 Task: Activate framework listeners.
Action: Mouse moved to (976, 30)
Screenshot: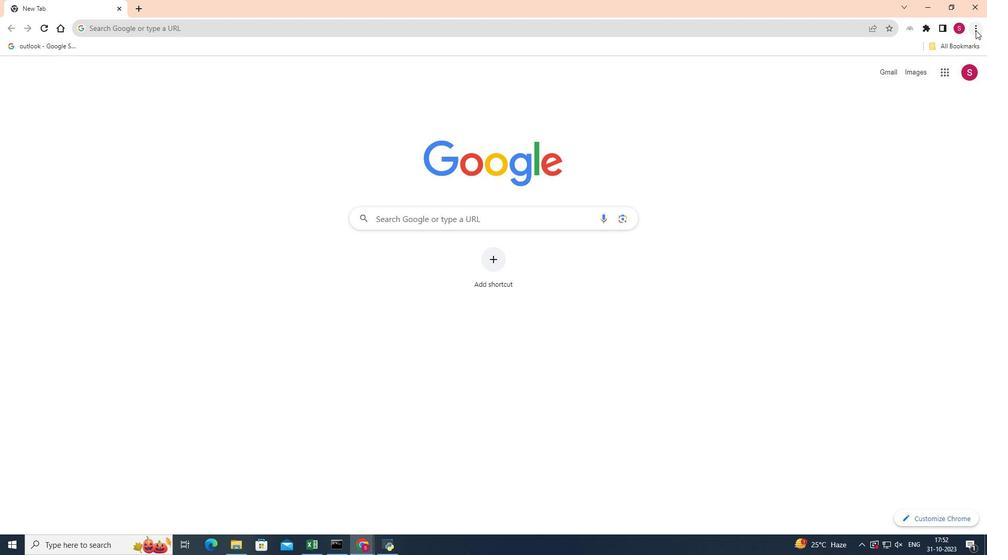 
Action: Mouse pressed left at (976, 30)
Screenshot: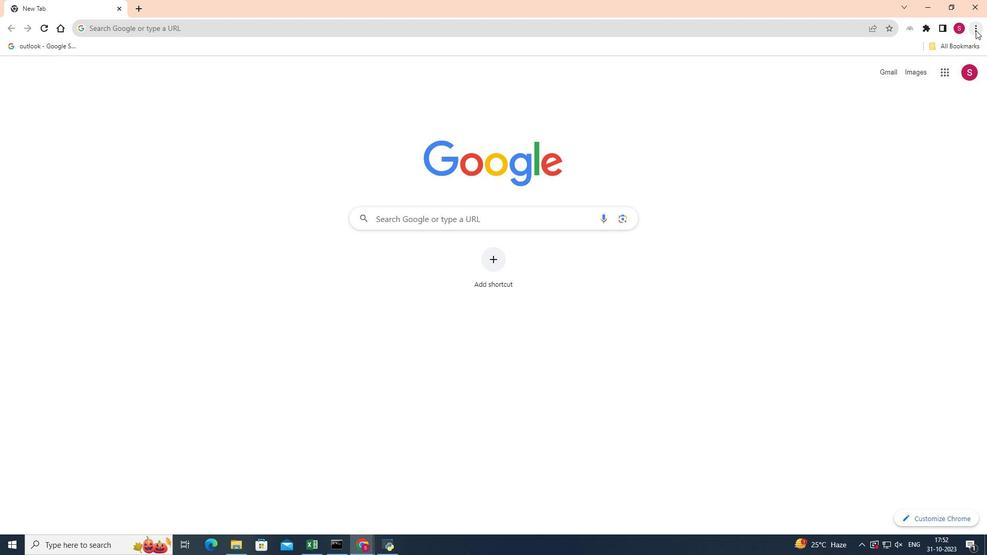 
Action: Mouse moved to (880, 189)
Screenshot: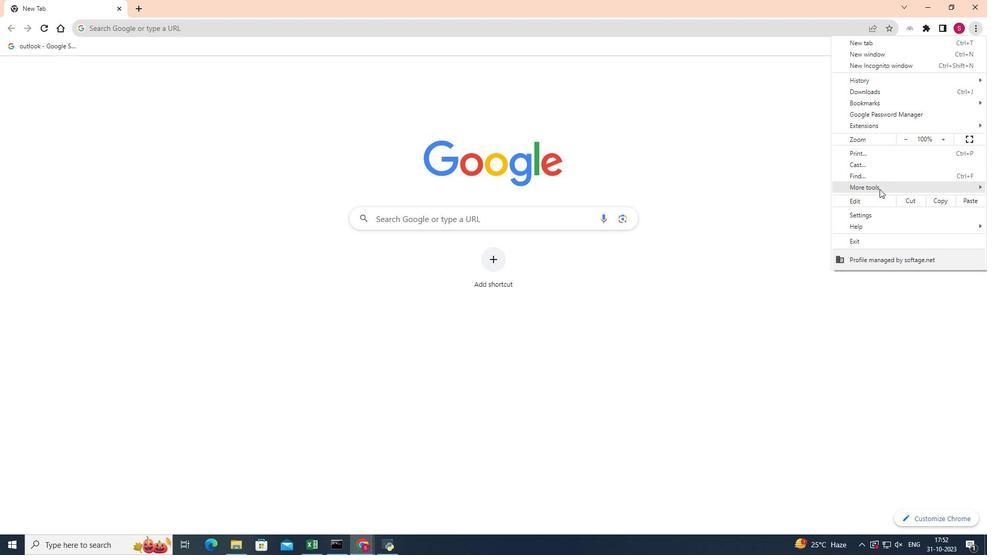 
Action: Mouse pressed left at (880, 189)
Screenshot: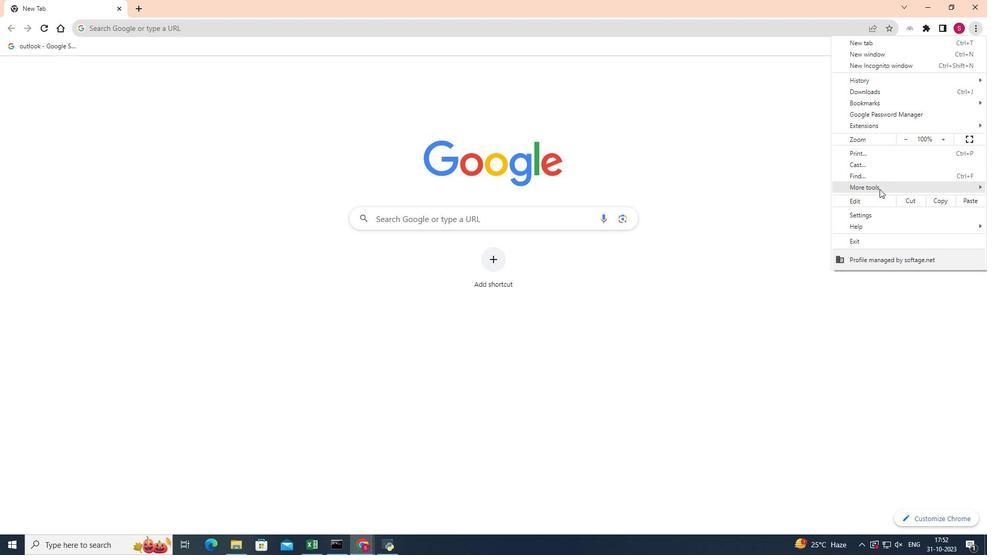 
Action: Mouse moved to (770, 262)
Screenshot: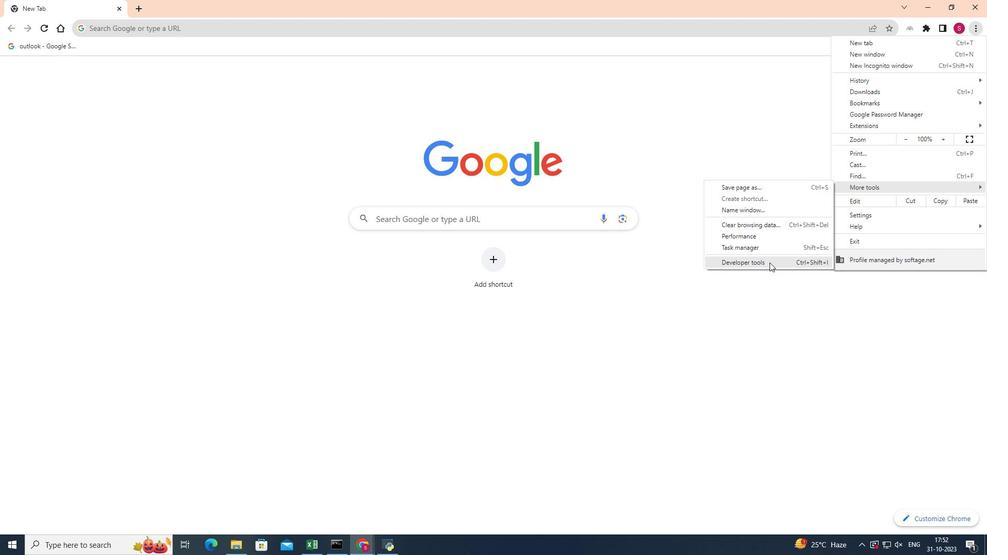 
Action: Mouse pressed left at (770, 262)
Screenshot: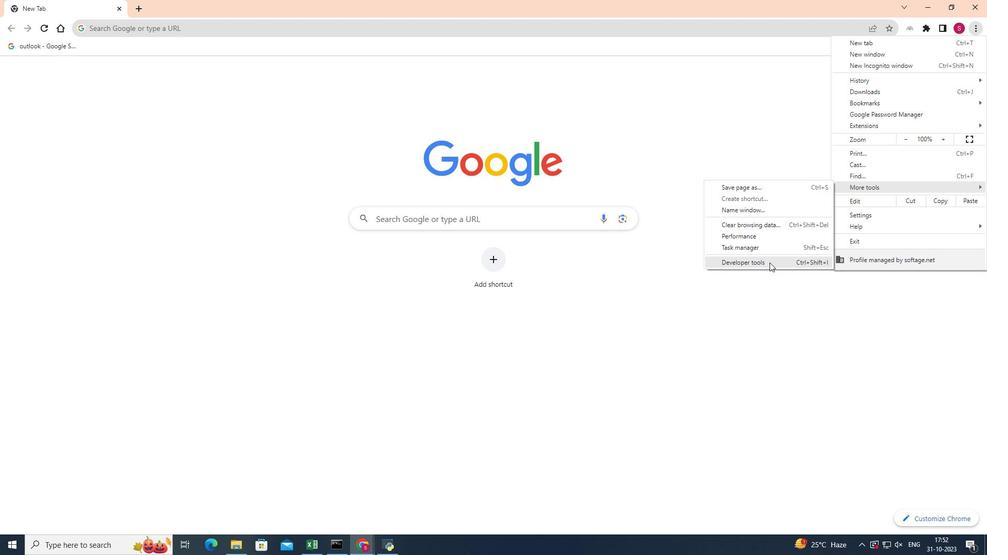 
Action: Mouse moved to (824, 417)
Screenshot: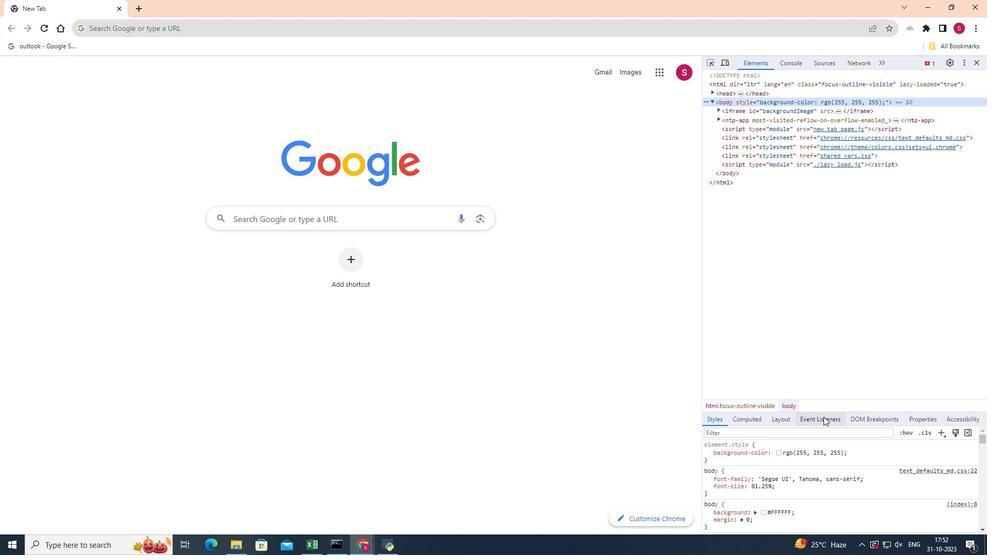 
Action: Mouse pressed left at (824, 417)
Screenshot: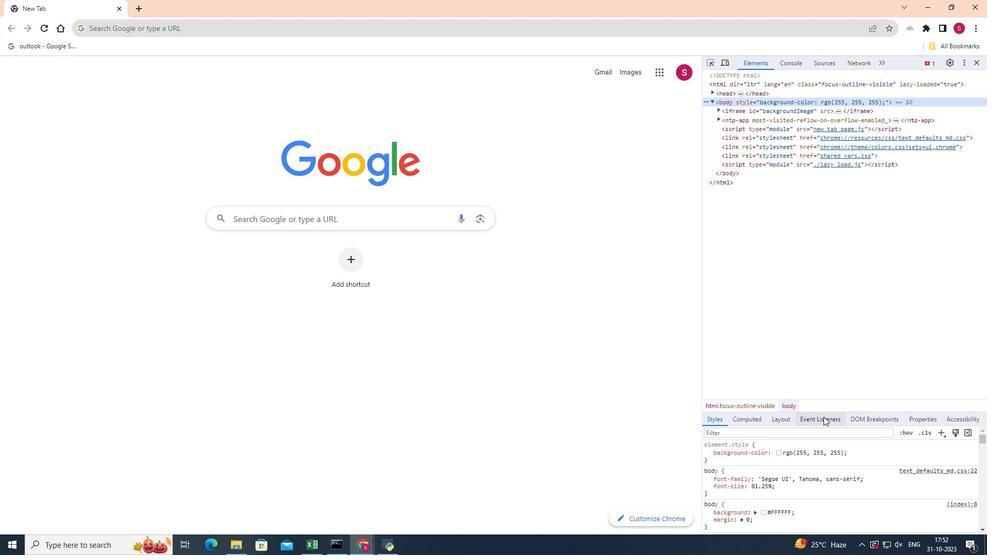 
Action: Mouse moved to (804, 432)
Screenshot: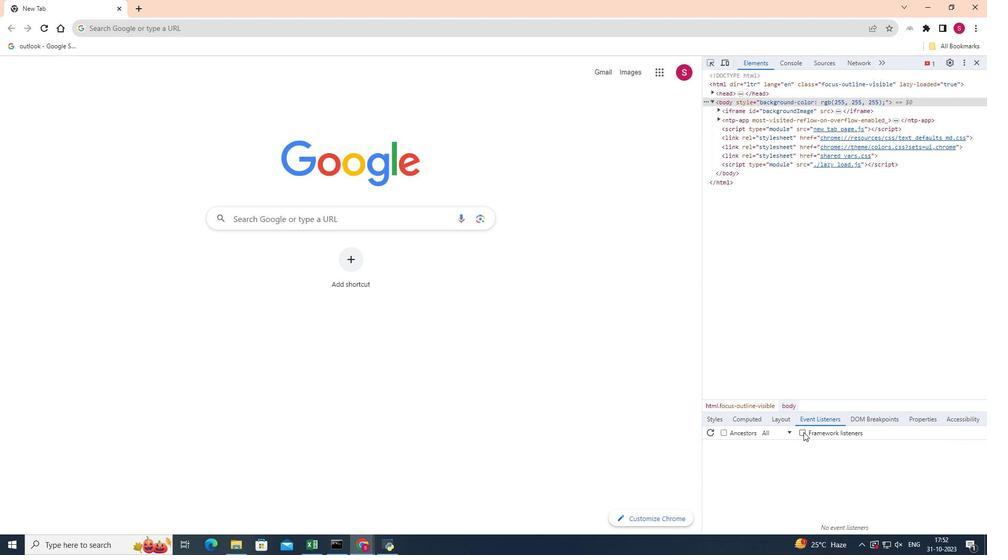 
Action: Mouse pressed left at (804, 432)
Screenshot: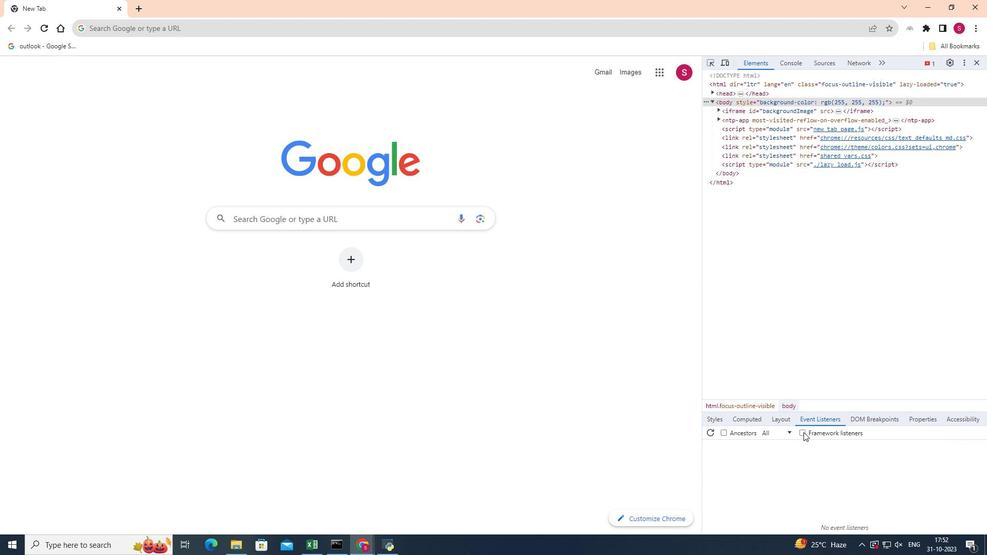 
Action: Mouse moved to (871, 457)
Screenshot: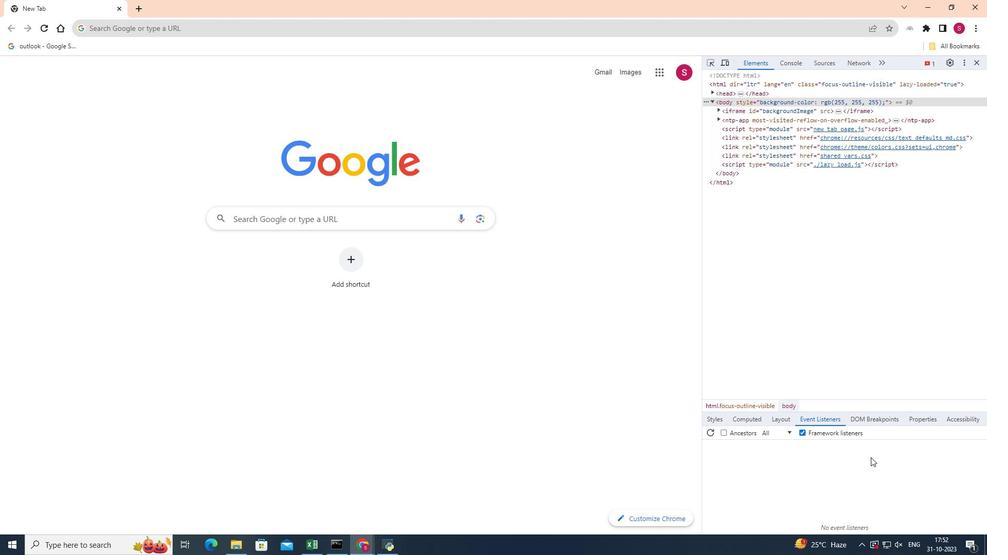 
